 Task: Create a rule in Outlook to display an alert for emails assigned to the 'Red category'.
Action: Mouse moved to (54, 22)
Screenshot: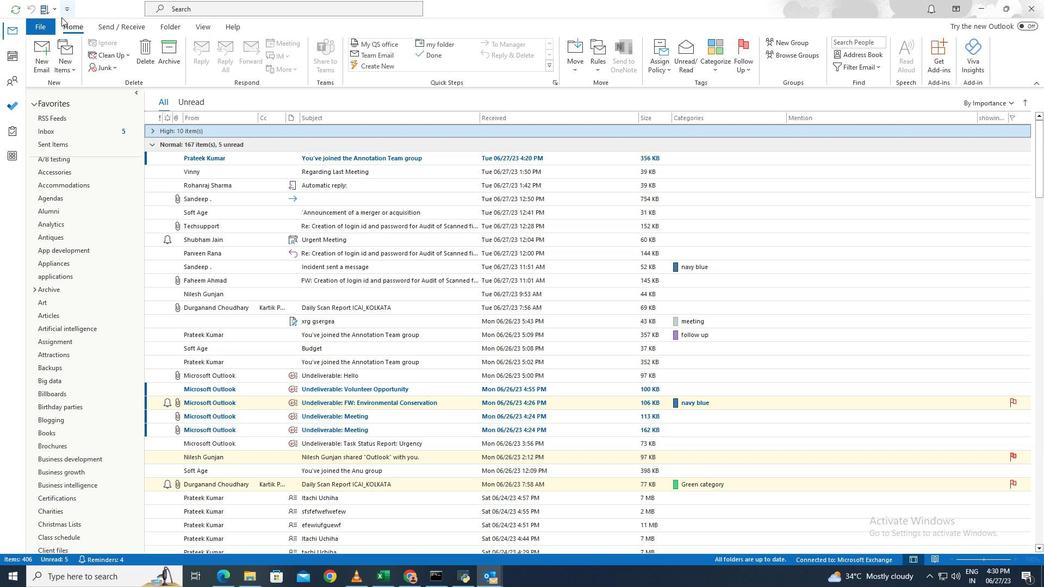 
Action: Mouse pressed left at (54, 22)
Screenshot: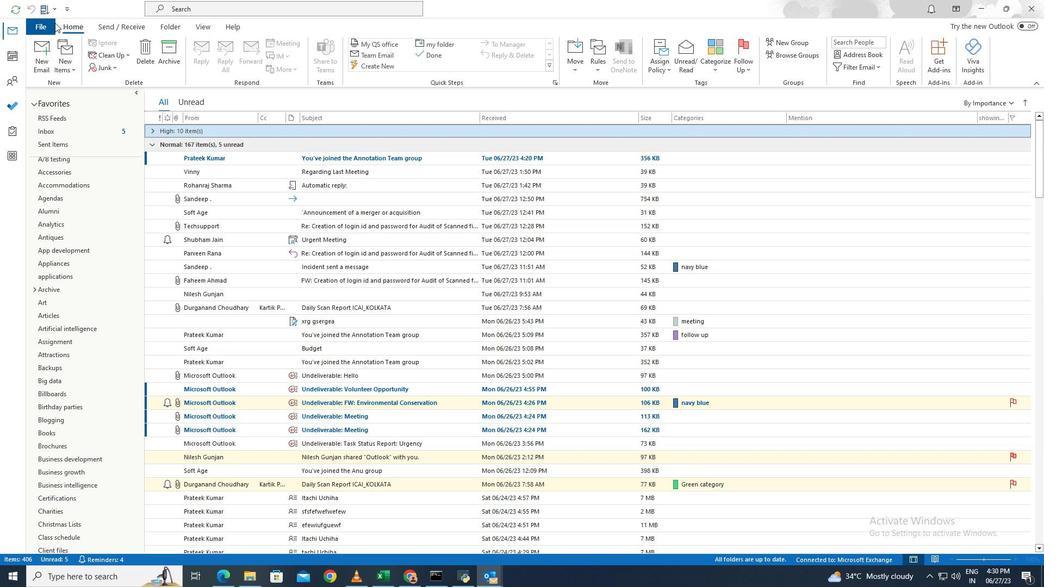 
Action: Mouse moved to (139, 339)
Screenshot: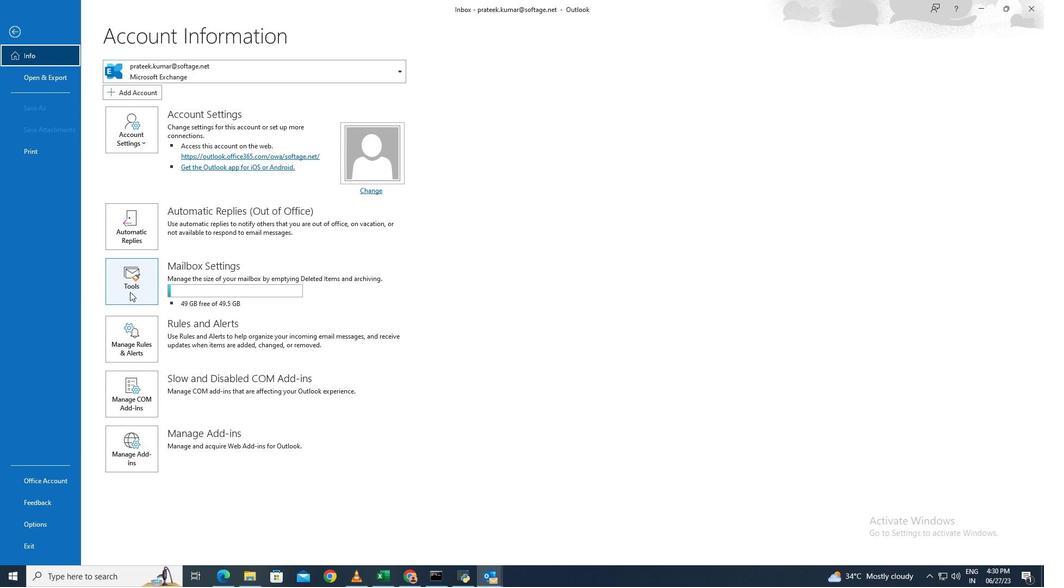 
Action: Mouse pressed left at (139, 339)
Screenshot: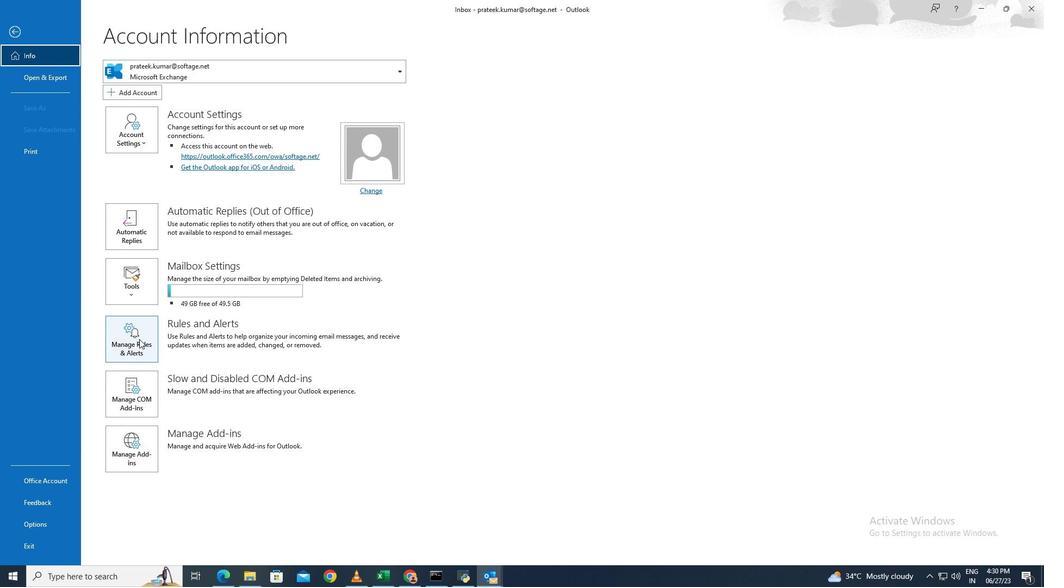 
Action: Mouse moved to (399, 208)
Screenshot: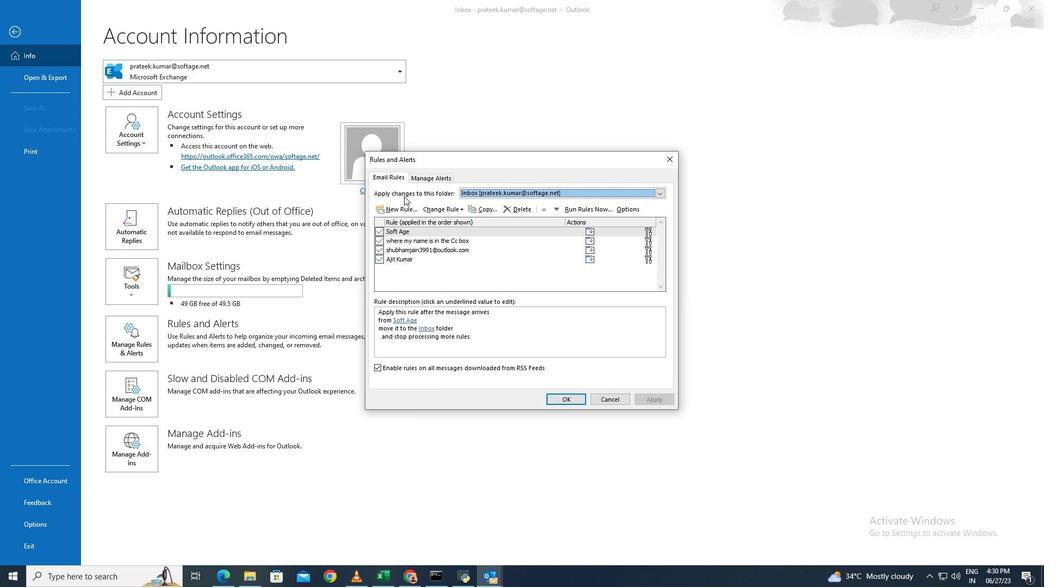 
Action: Mouse pressed left at (399, 208)
Screenshot: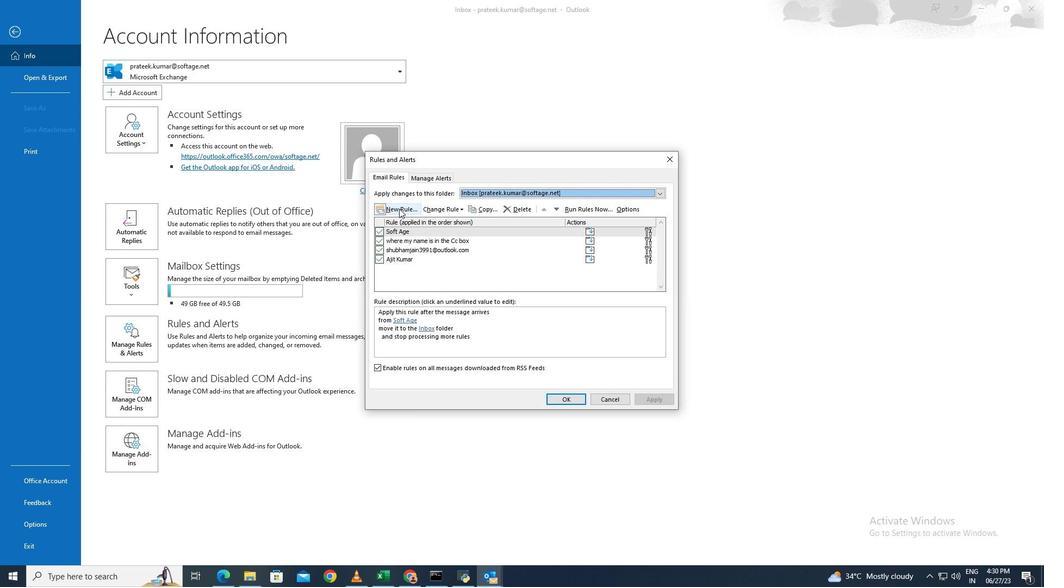 
Action: Mouse moved to (457, 234)
Screenshot: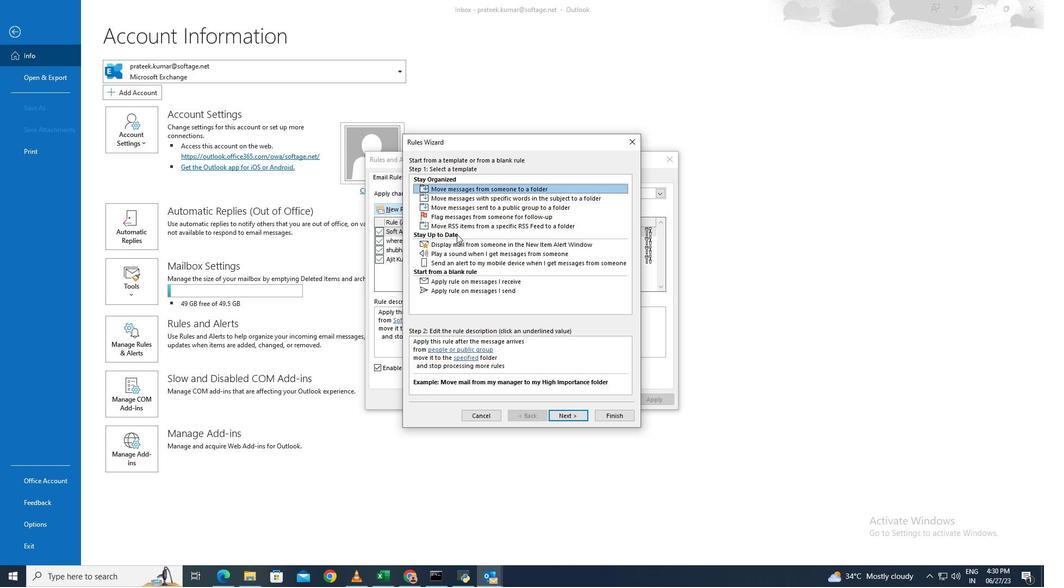 
Action: Mouse pressed left at (457, 234)
Screenshot: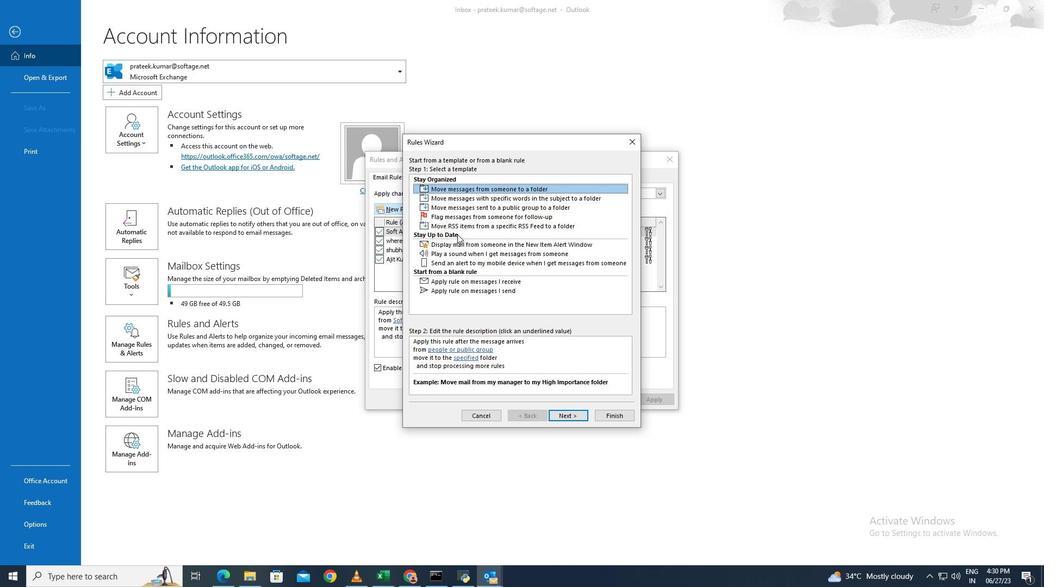 
Action: Mouse moved to (561, 416)
Screenshot: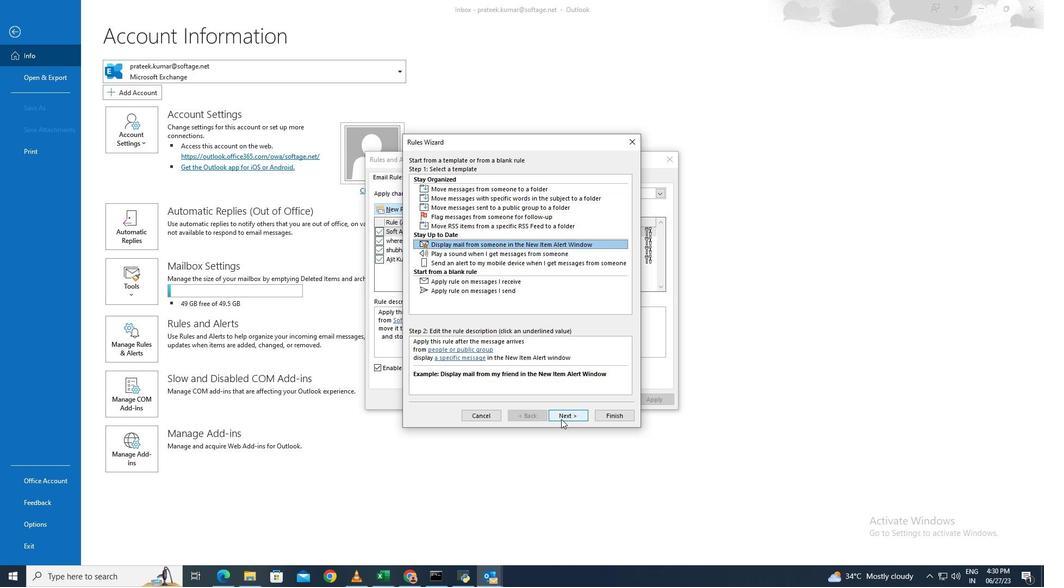 
Action: Mouse pressed left at (561, 416)
Screenshot: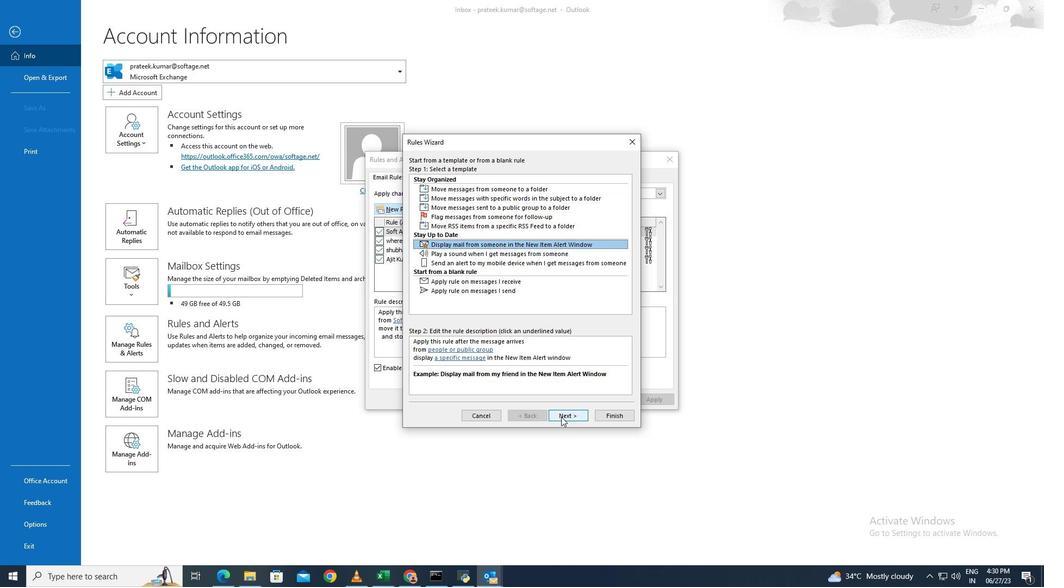 
Action: Mouse moved to (453, 179)
Screenshot: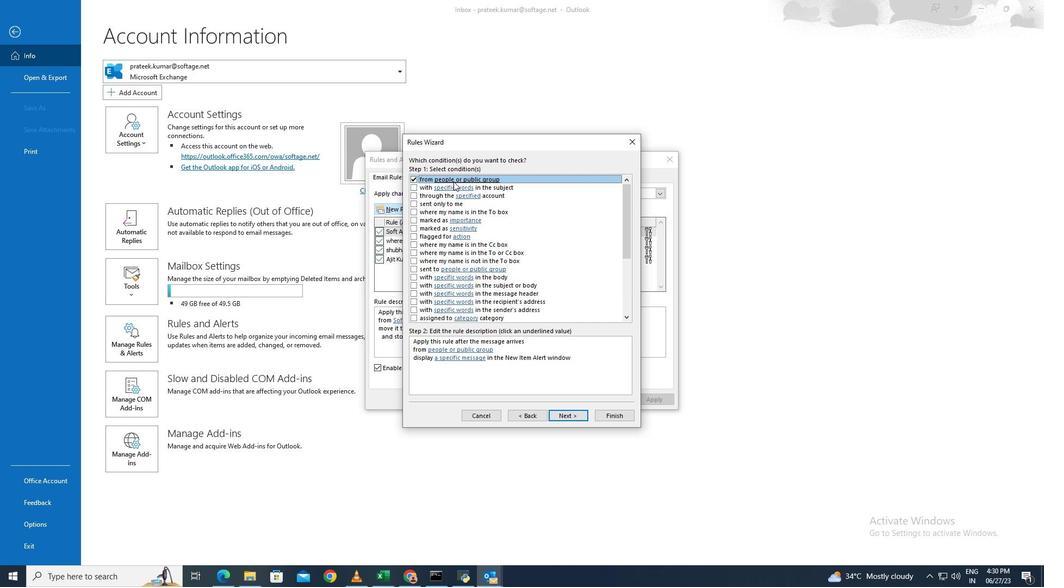 
Action: Mouse pressed left at (453, 179)
Screenshot: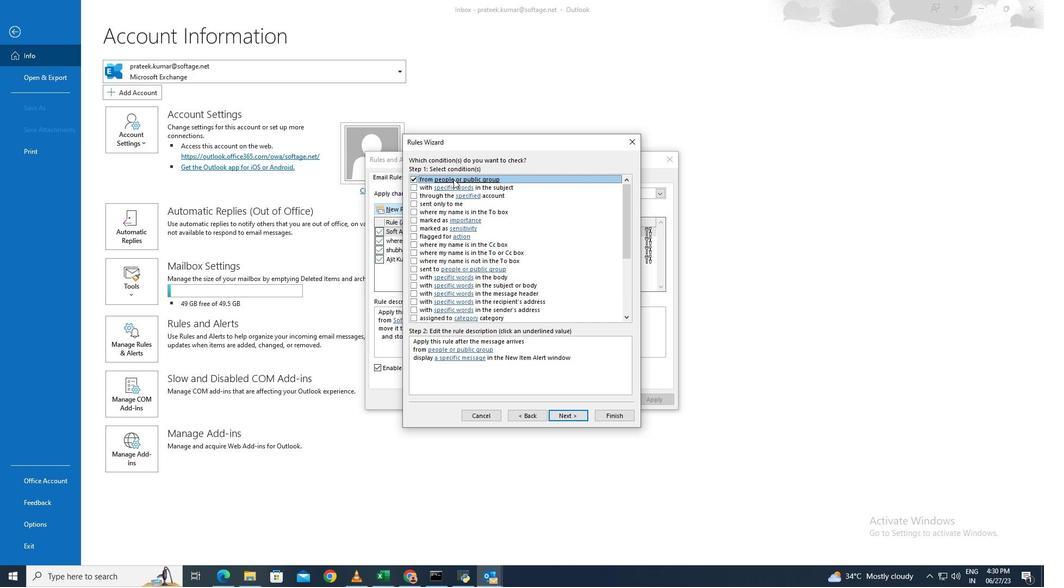 
Action: Mouse moved to (415, 175)
Screenshot: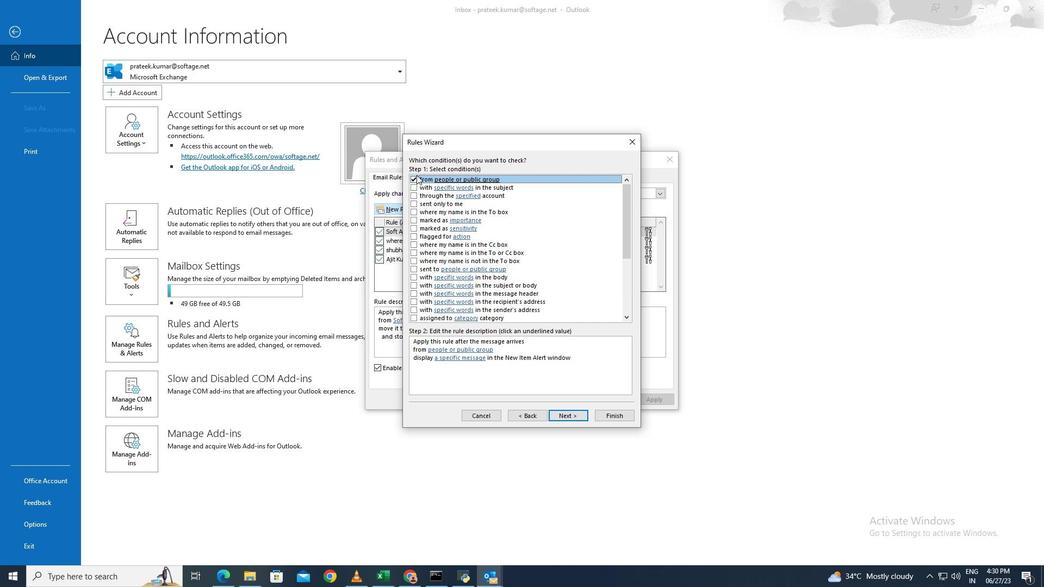 
Action: Mouse pressed left at (415, 175)
Screenshot: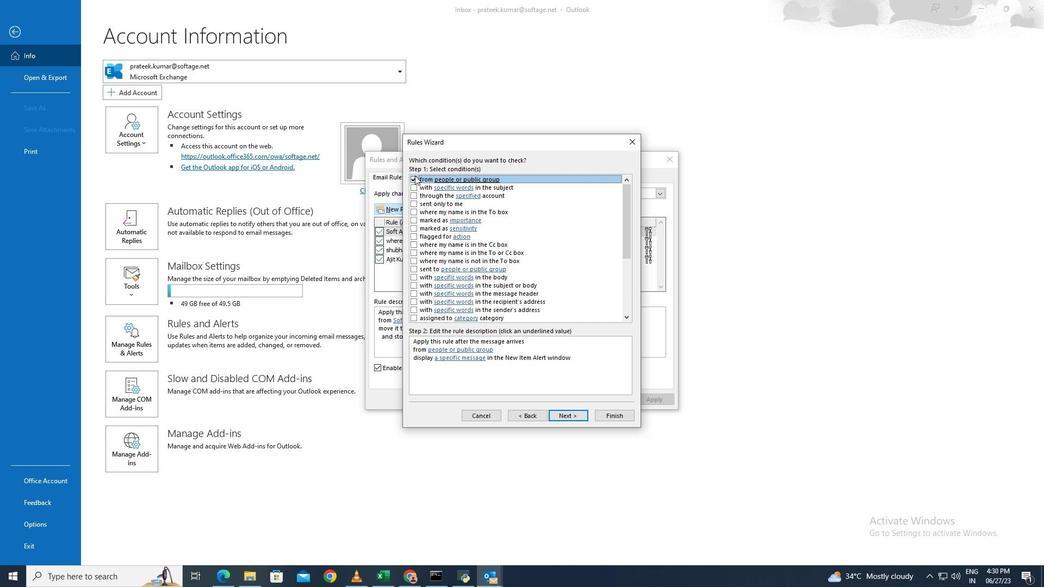 
Action: Mouse moved to (417, 319)
Screenshot: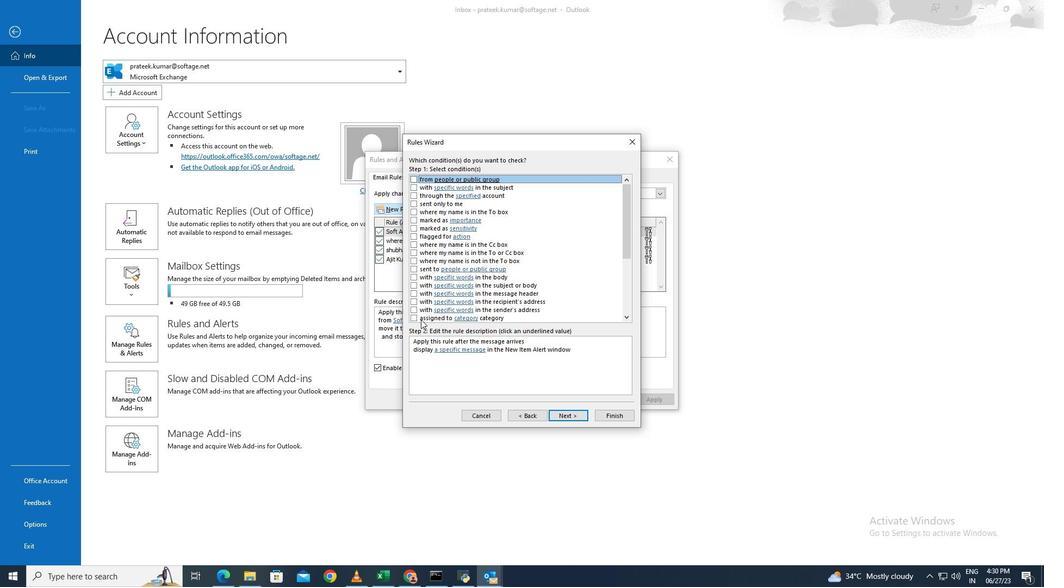 
Action: Mouse pressed left at (417, 319)
Screenshot: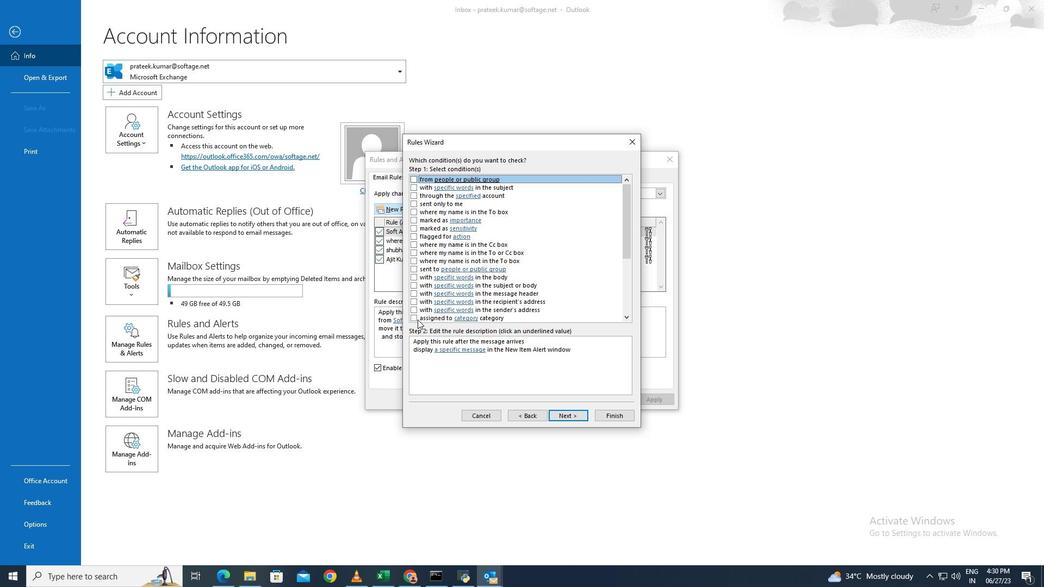 
Action: Mouse moved to (413, 319)
Screenshot: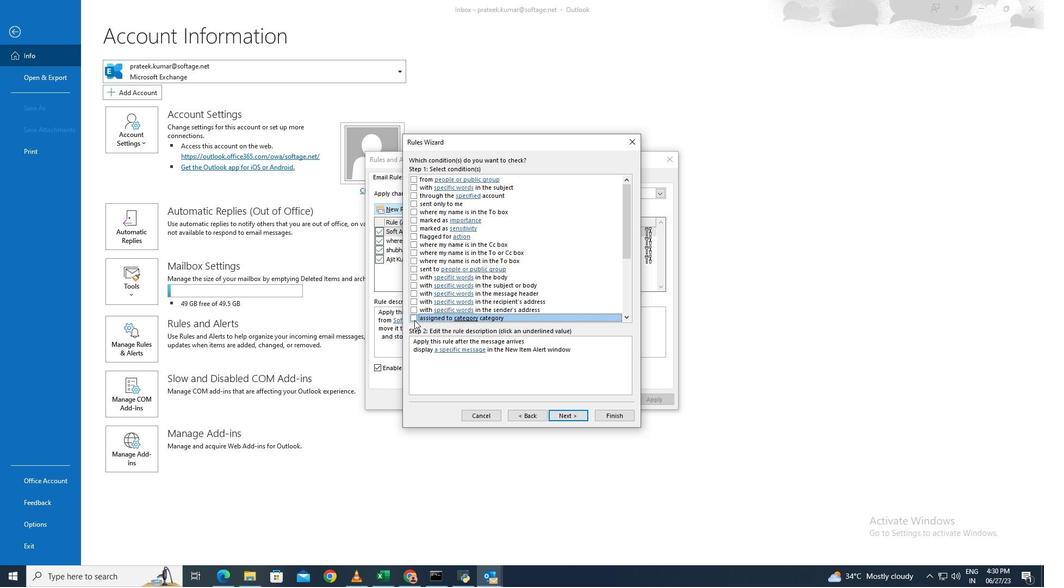 
Action: Mouse pressed left at (413, 319)
Screenshot: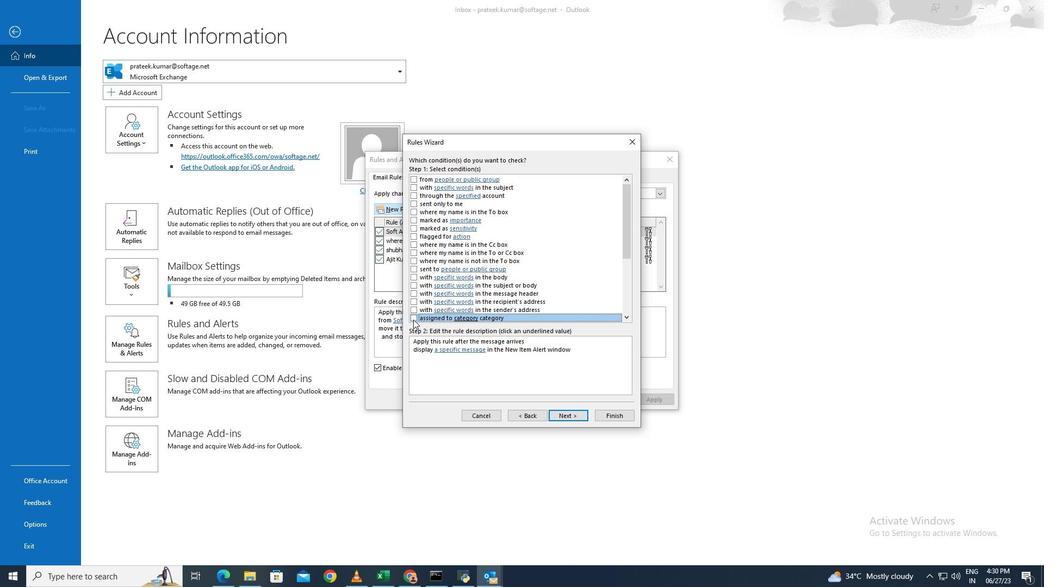 
Action: Mouse moved to (461, 348)
Screenshot: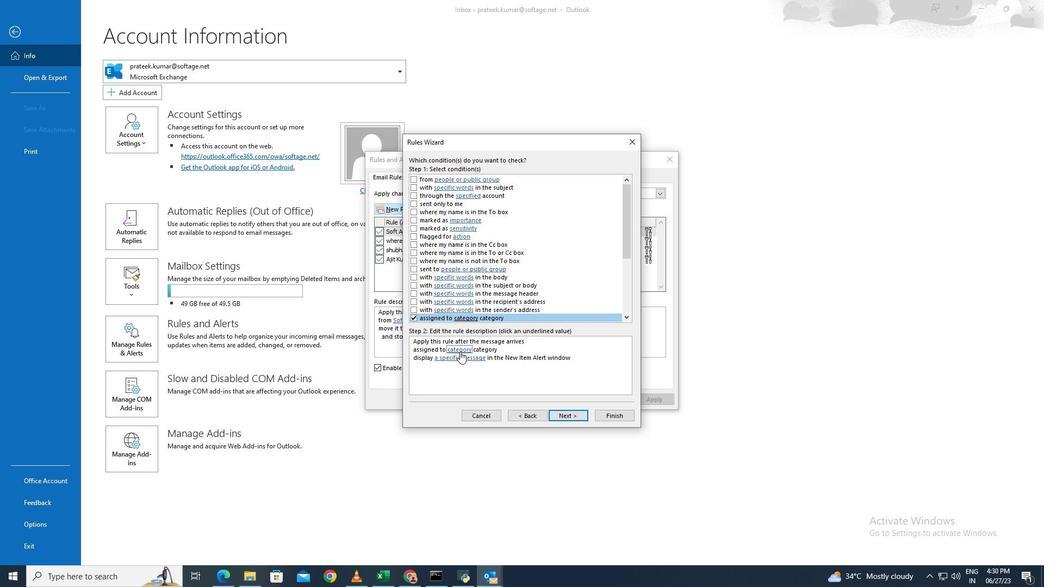 
Action: Mouse pressed left at (461, 348)
Screenshot: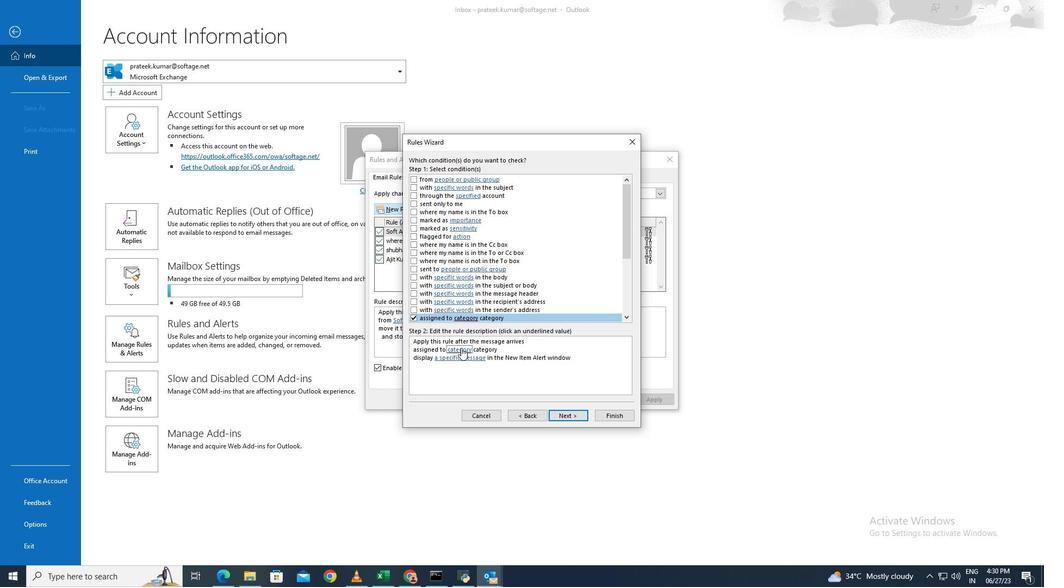 
Action: Mouse moved to (400, 308)
Screenshot: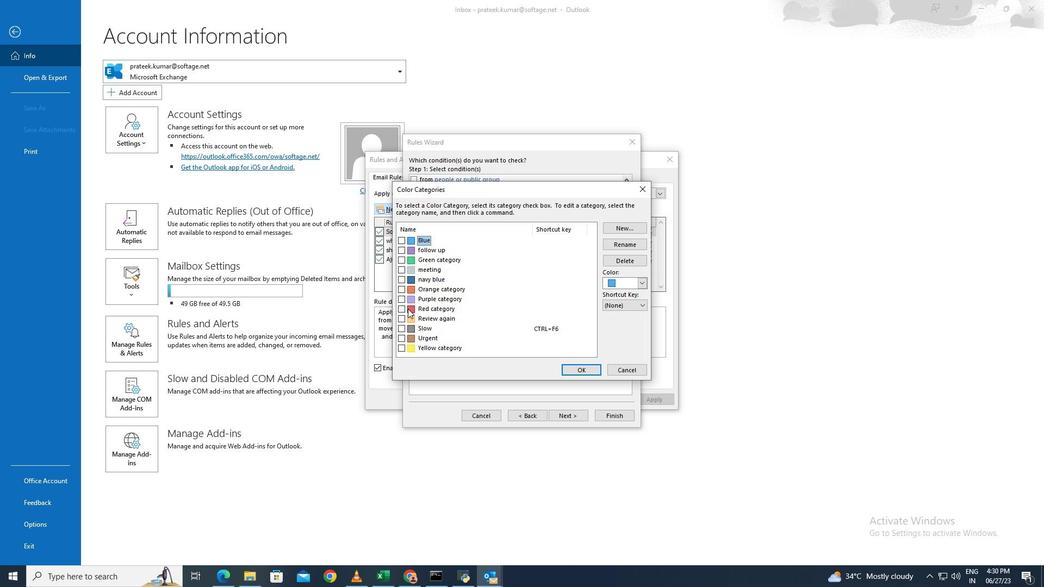 
Action: Mouse pressed left at (400, 308)
Screenshot: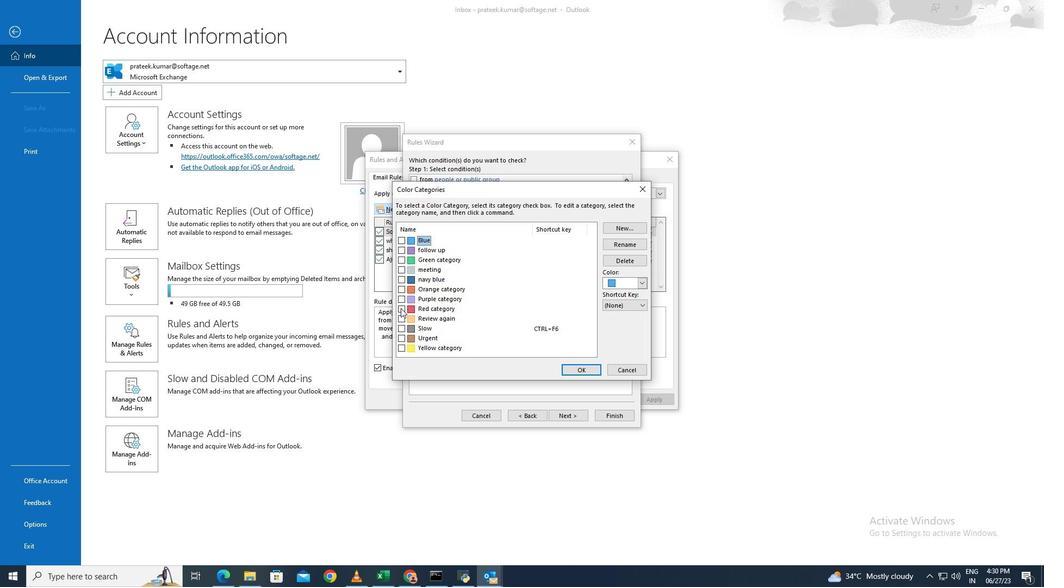 
Action: Mouse moved to (574, 373)
Screenshot: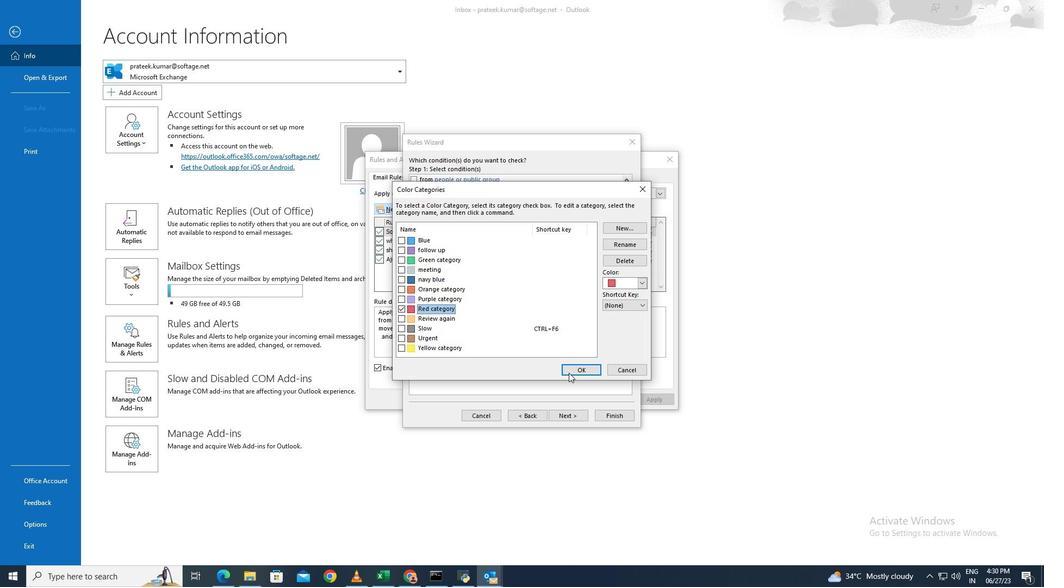 
Action: Mouse pressed left at (574, 373)
Screenshot: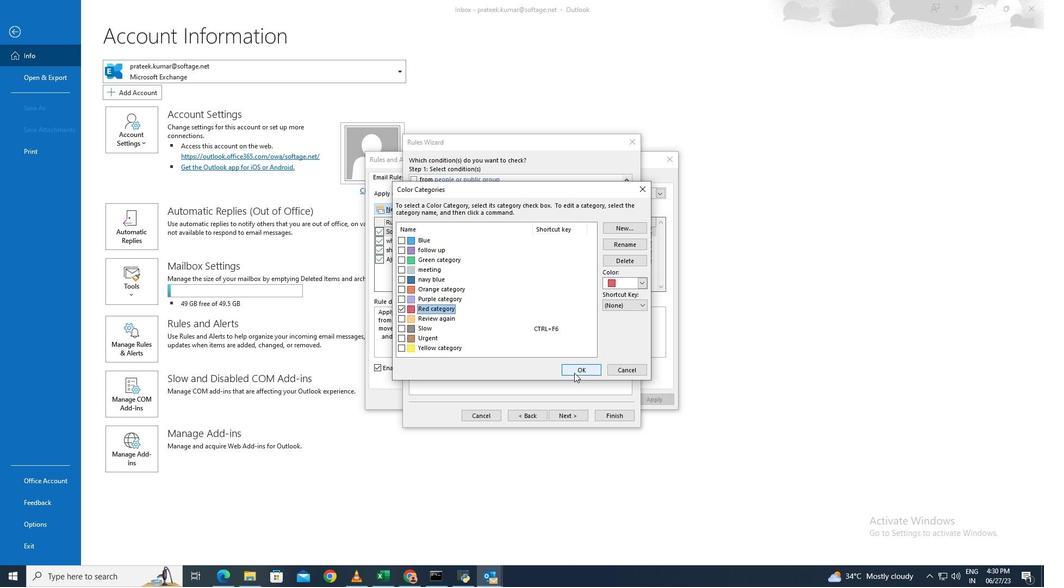 
Action: Mouse moved to (569, 413)
Screenshot: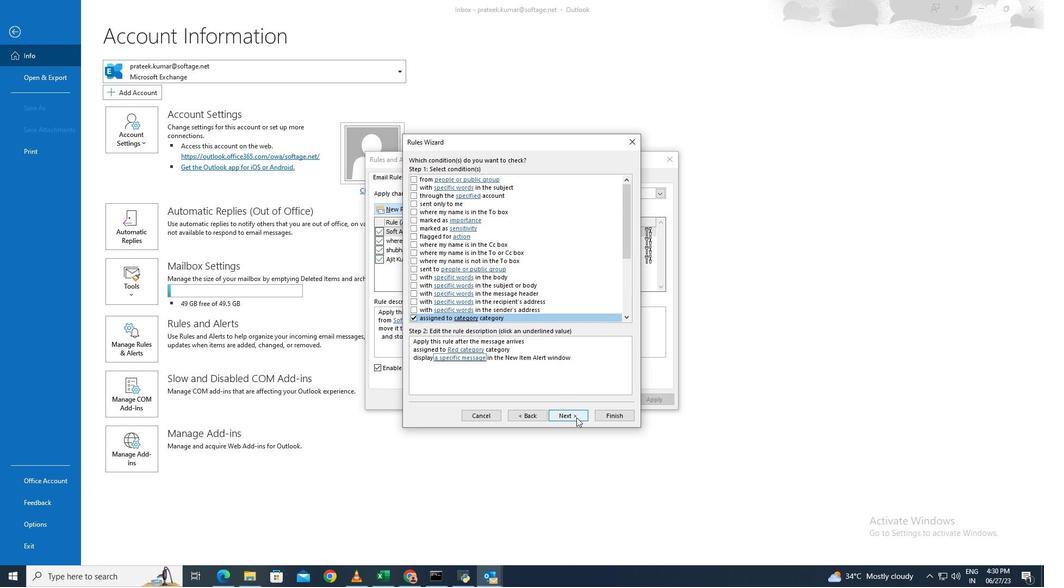 
Action: Mouse pressed left at (569, 413)
Screenshot: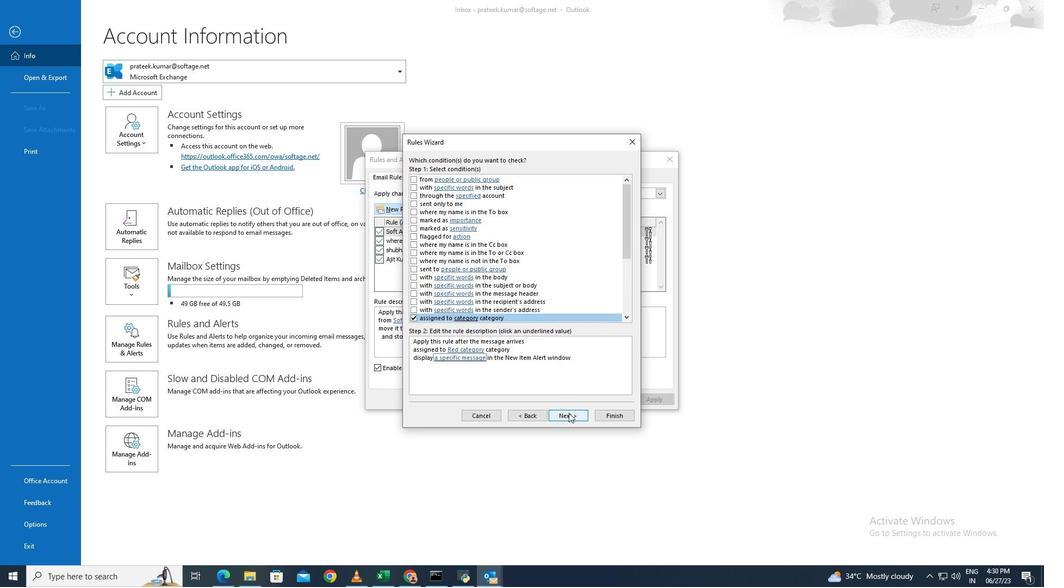 
Action: Mouse moved to (414, 179)
Screenshot: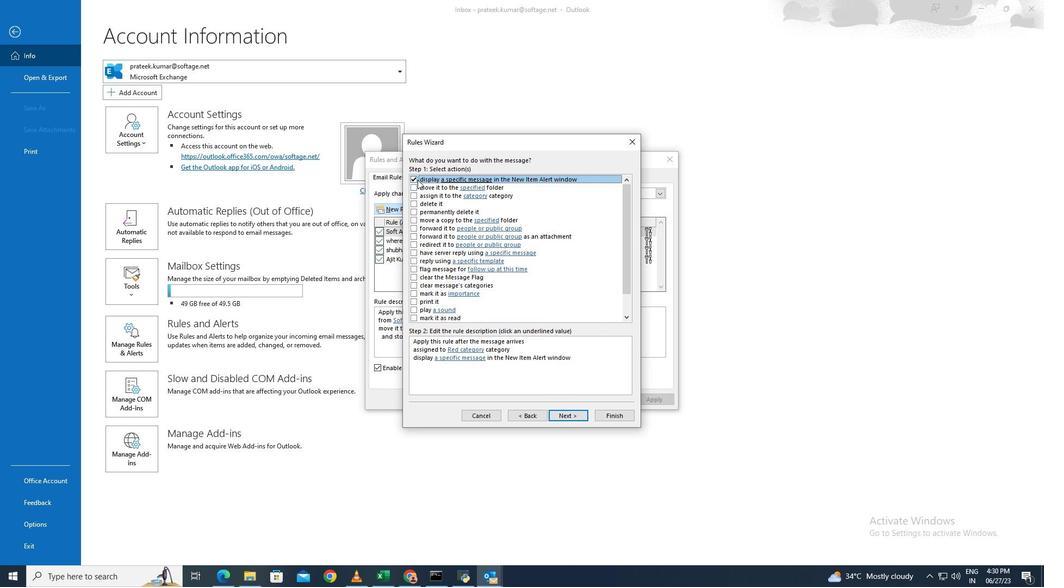 
Action: Mouse pressed left at (414, 179)
Screenshot: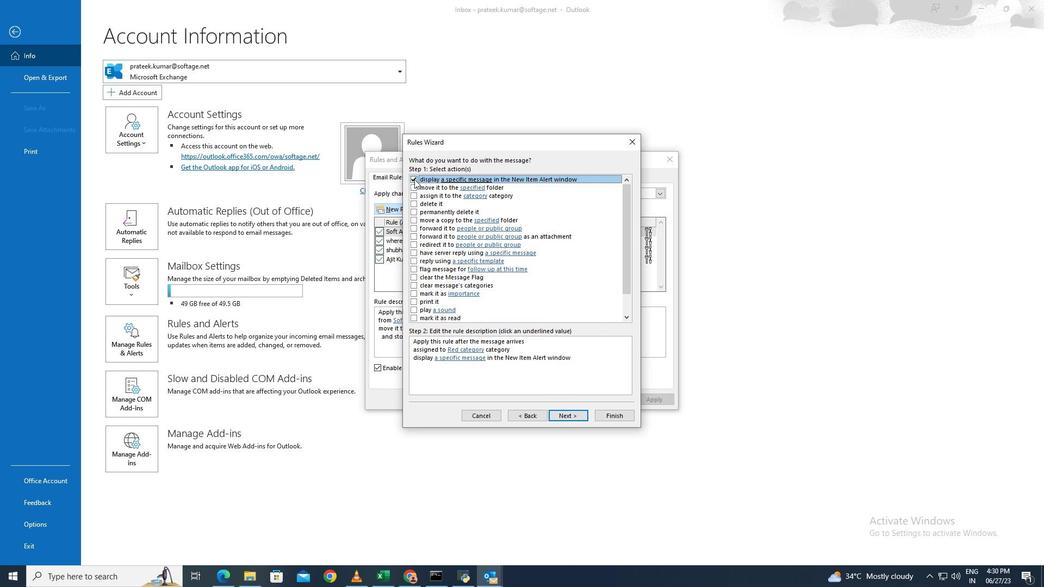 
Action: Mouse moved to (565, 414)
Screenshot: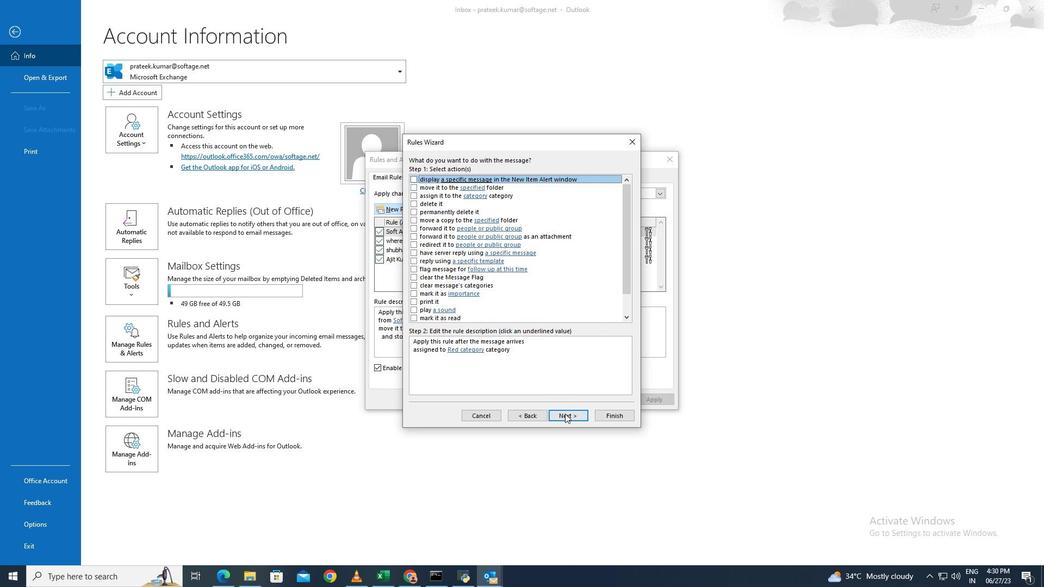
Action: Mouse pressed left at (565, 414)
Screenshot: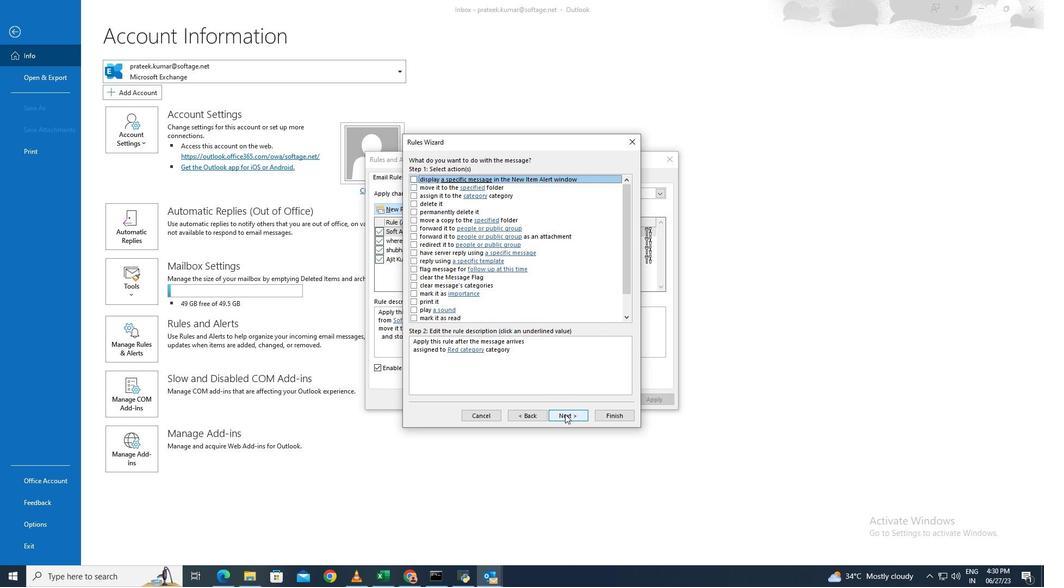 
Action: Mouse moved to (503, 316)
Screenshot: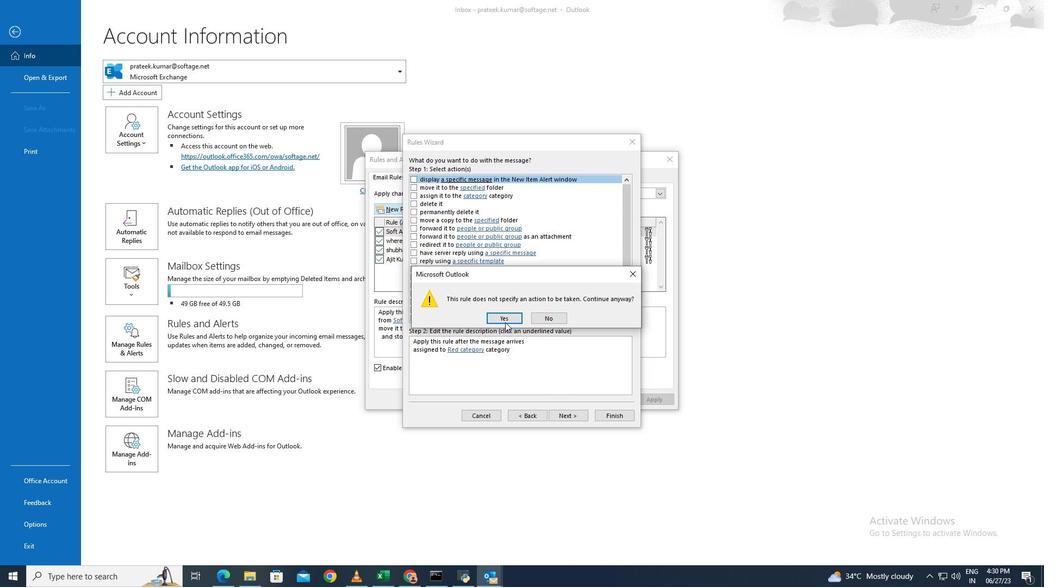 
Action: Mouse pressed left at (503, 316)
Screenshot: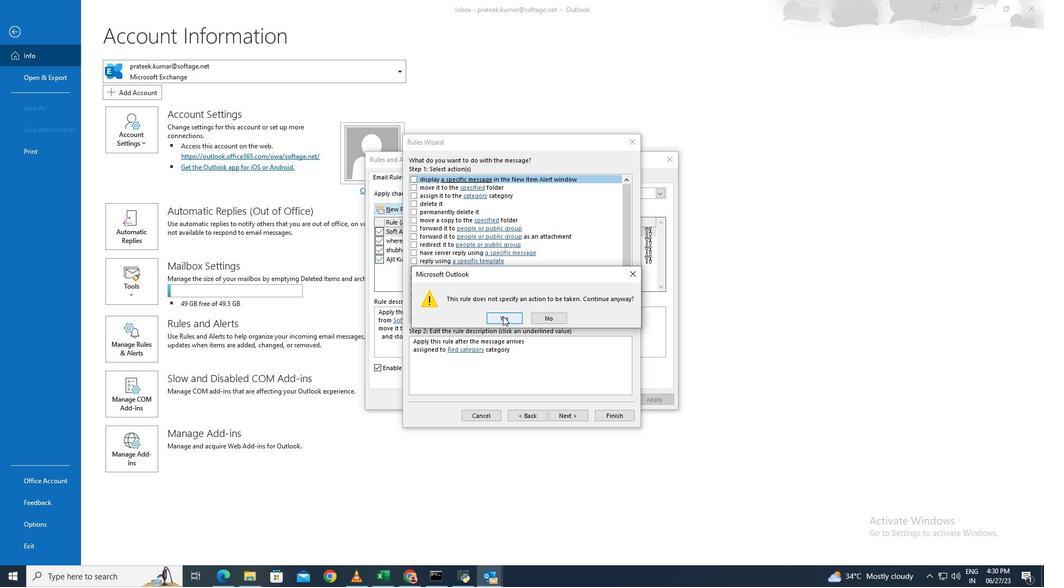 
Action: Mouse moved to (565, 411)
Screenshot: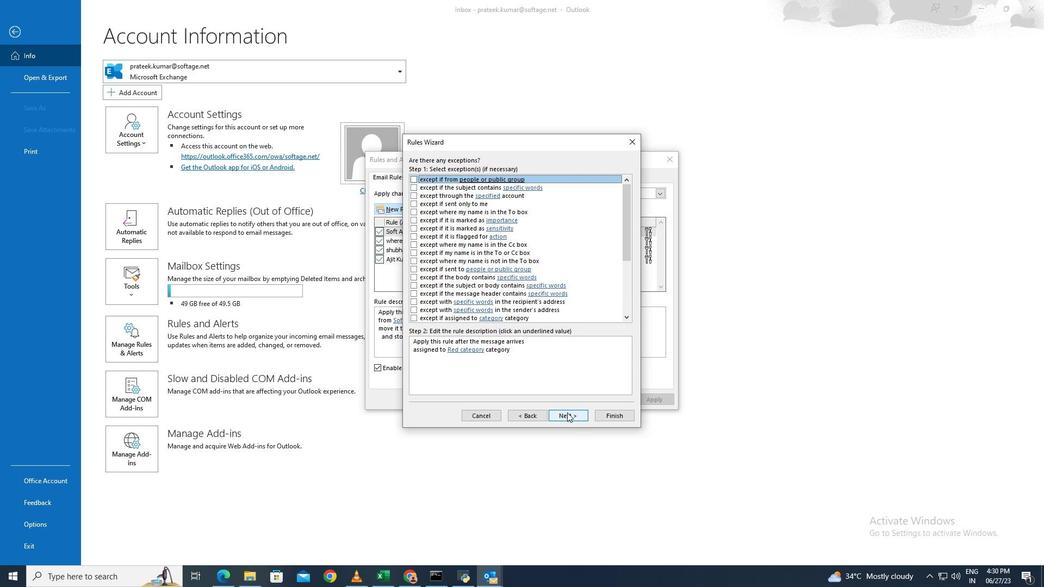 
Action: Mouse pressed left at (565, 411)
Screenshot: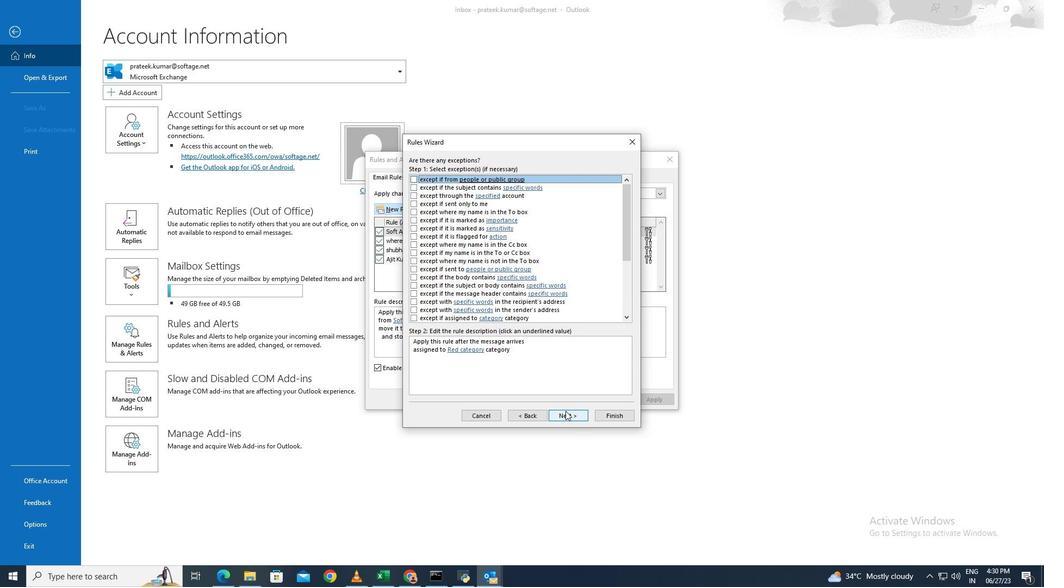 
Action: Mouse moved to (596, 415)
Screenshot: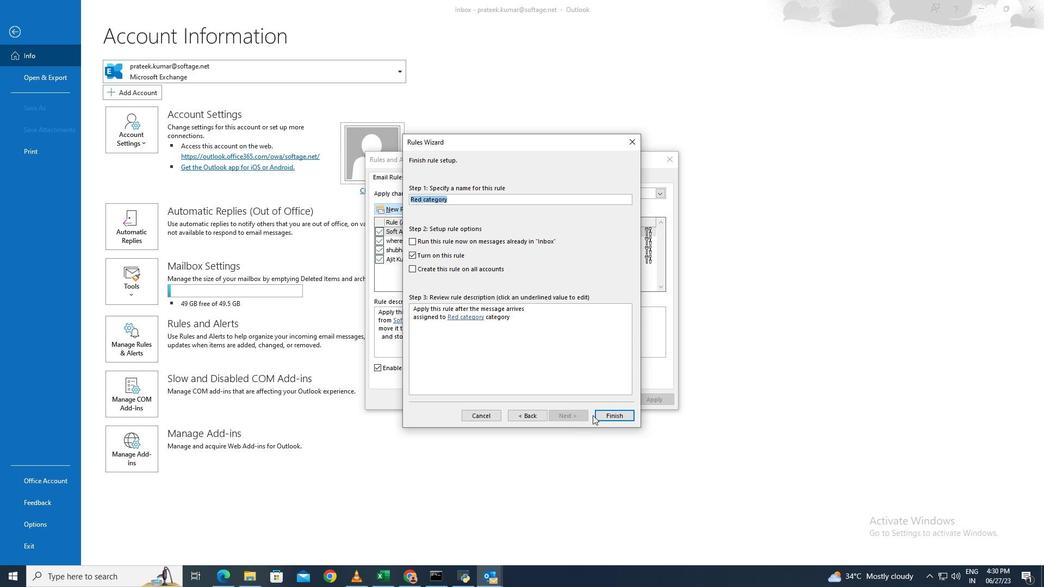 
Action: Mouse pressed left at (596, 415)
Screenshot: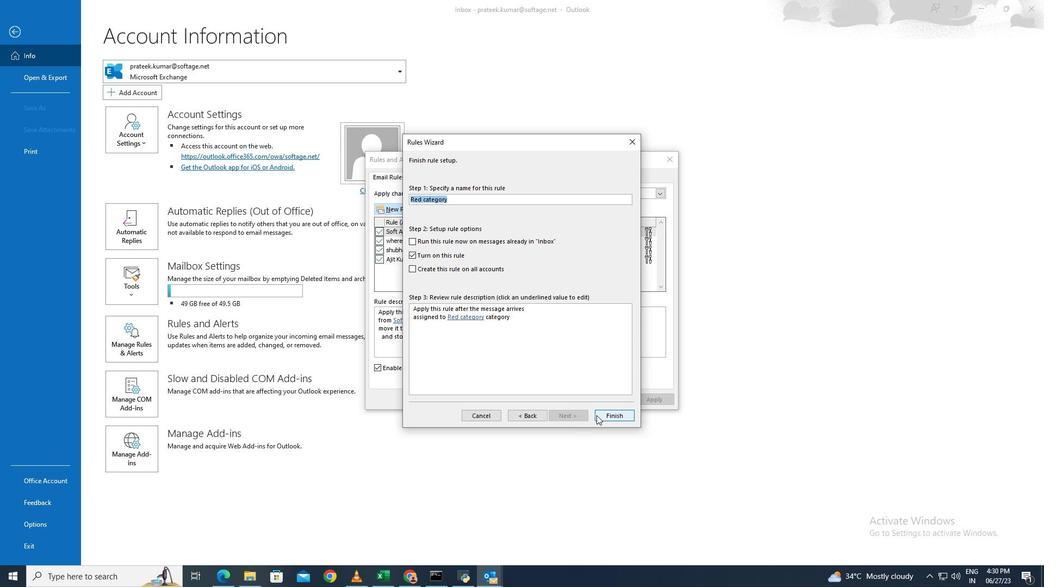 
Action: Mouse moved to (533, 319)
Screenshot: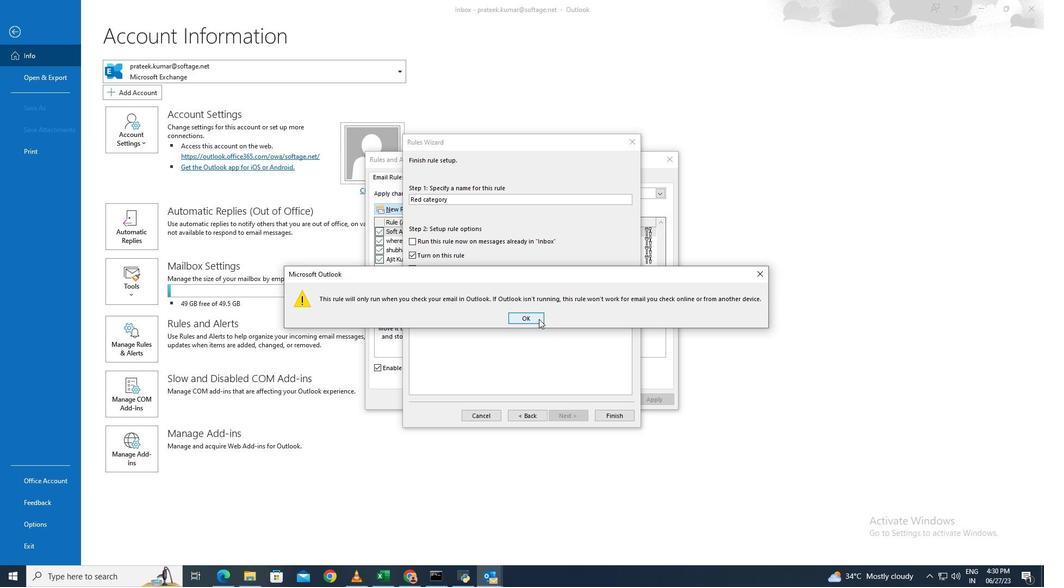 
Action: Mouse pressed left at (533, 319)
Screenshot: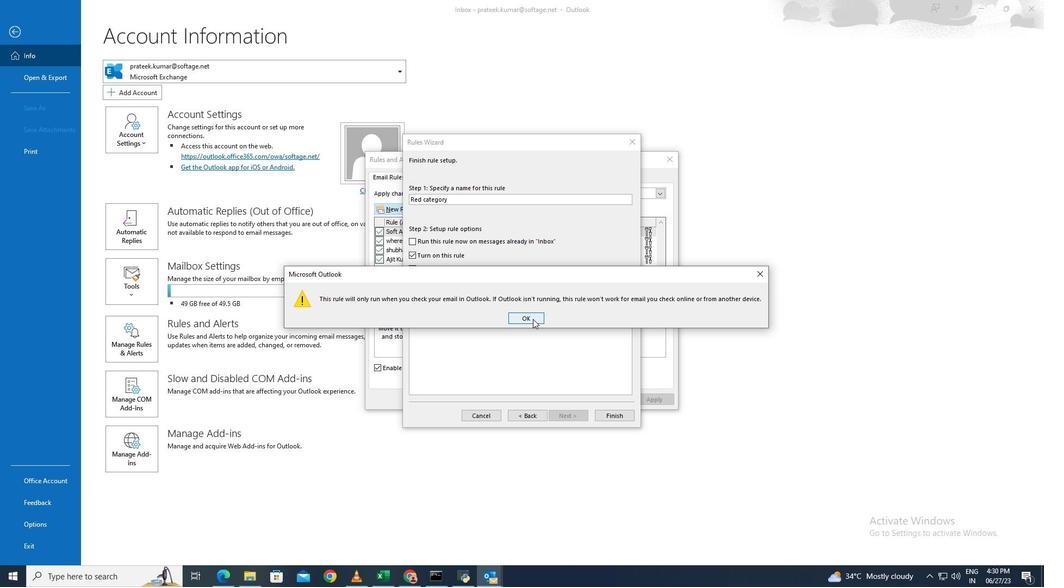 
Action: Mouse moved to (653, 403)
Screenshot: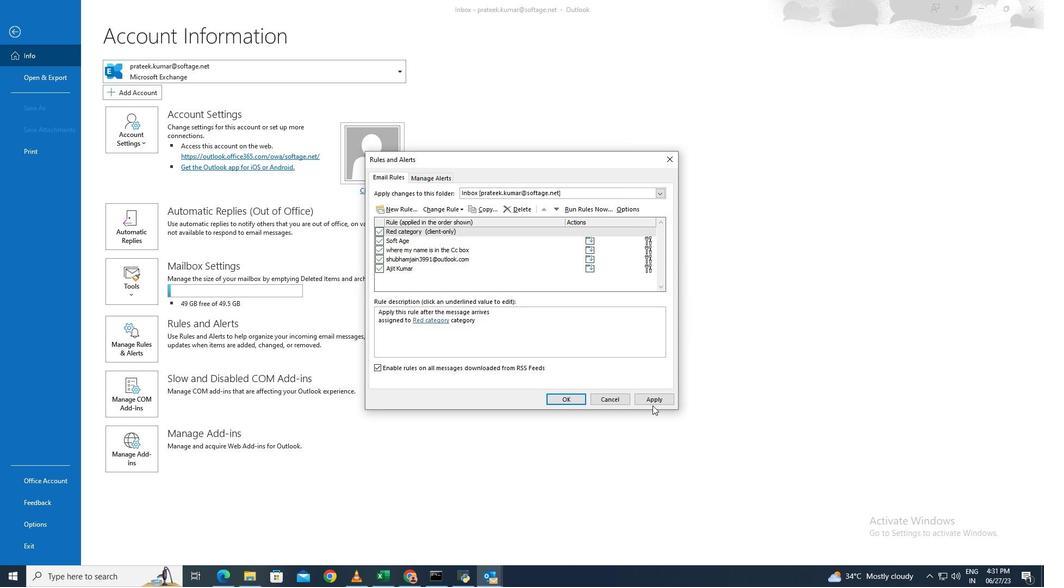 
Action: Mouse pressed left at (653, 403)
Screenshot: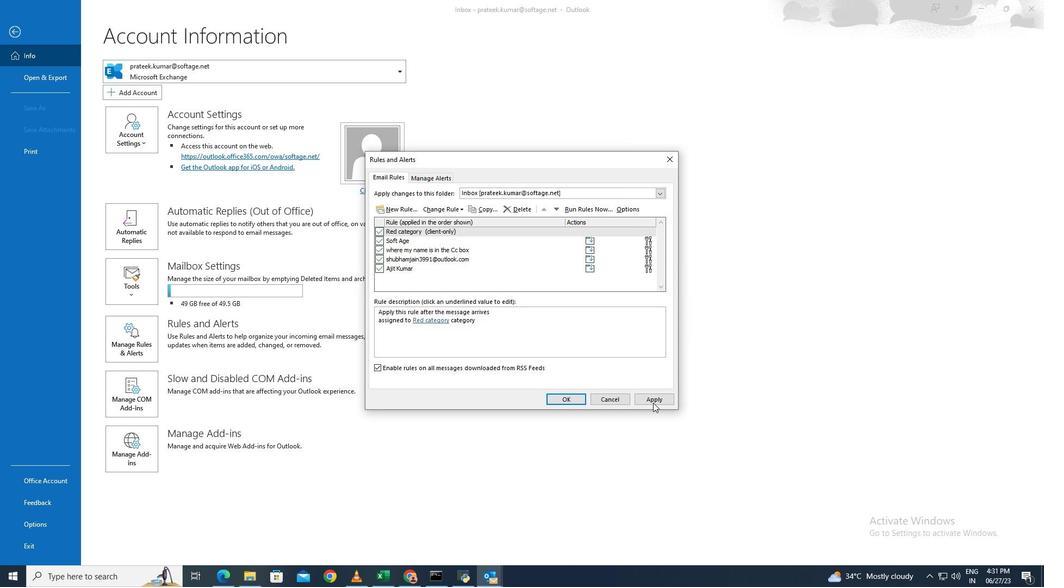 
Action: Mouse moved to (563, 398)
Screenshot: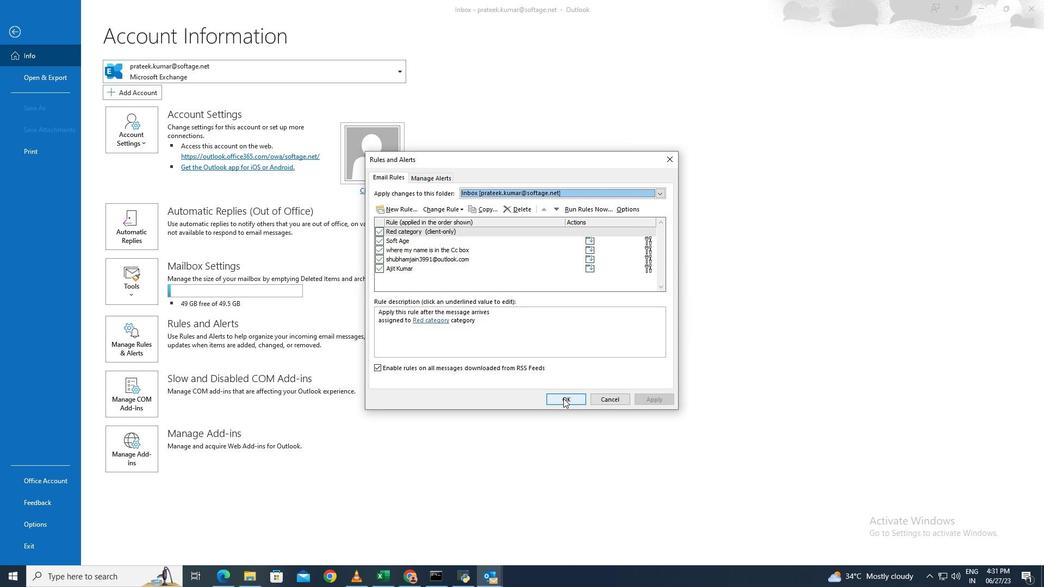 
Action: Mouse pressed left at (563, 398)
Screenshot: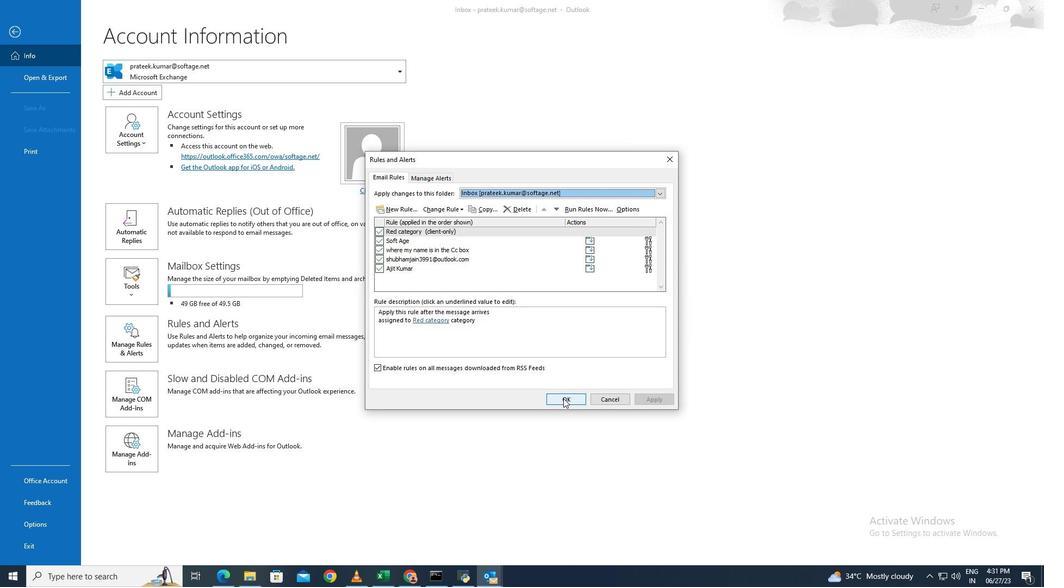 
